 Task: Show line numbers in the grid overlay display.
Action: Mouse moved to (1294, 36)
Screenshot: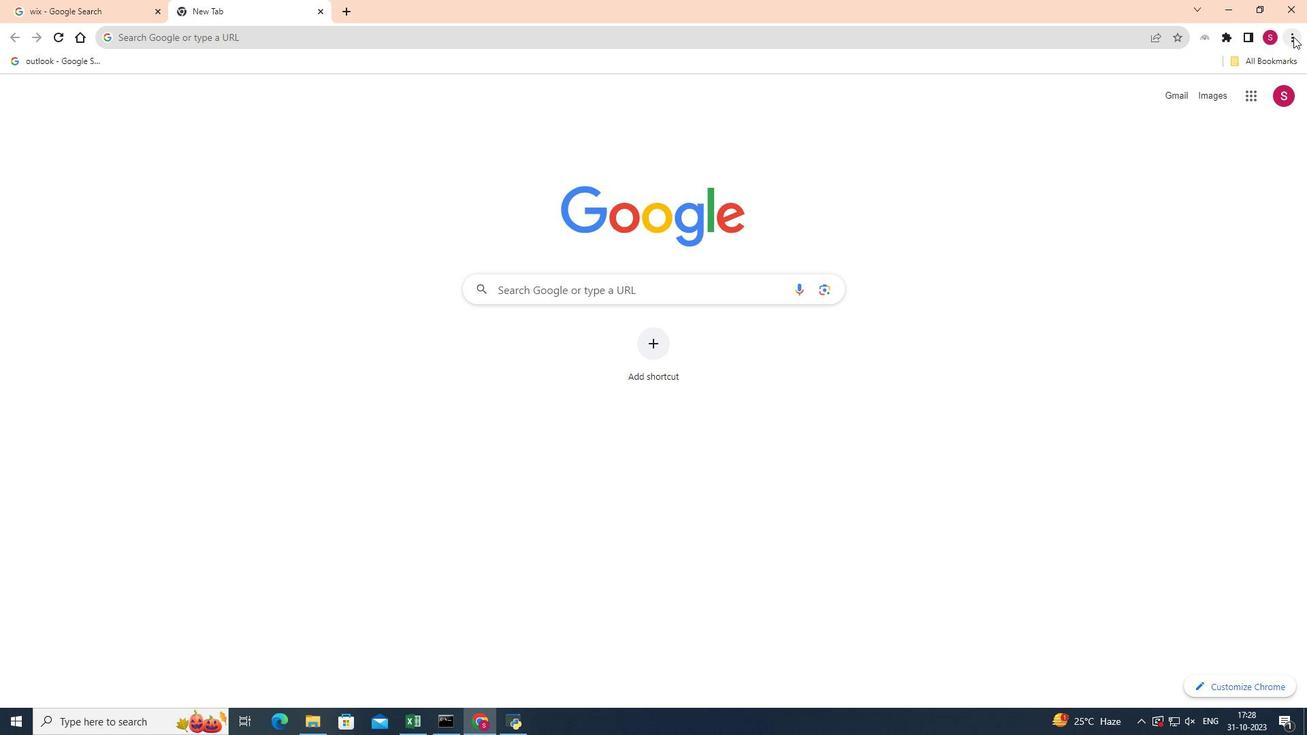 
Action: Mouse pressed left at (1294, 36)
Screenshot: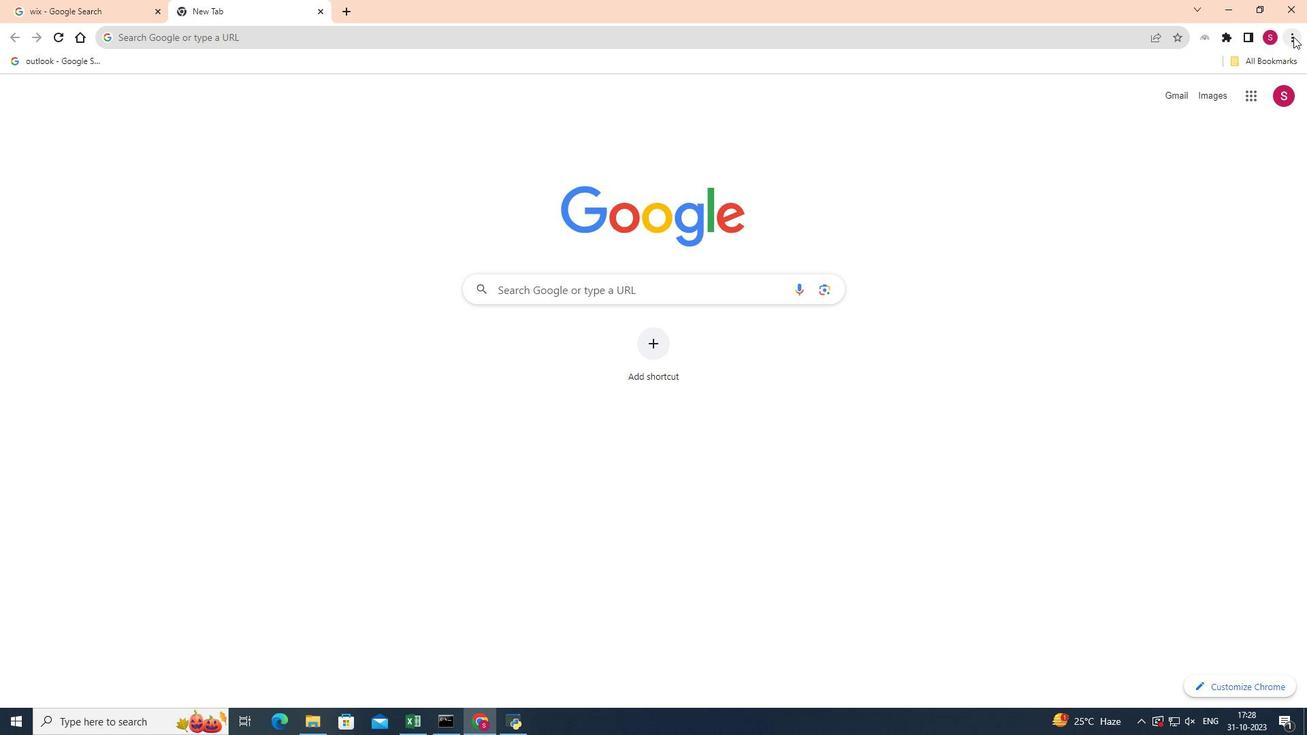 
Action: Mouse moved to (1167, 249)
Screenshot: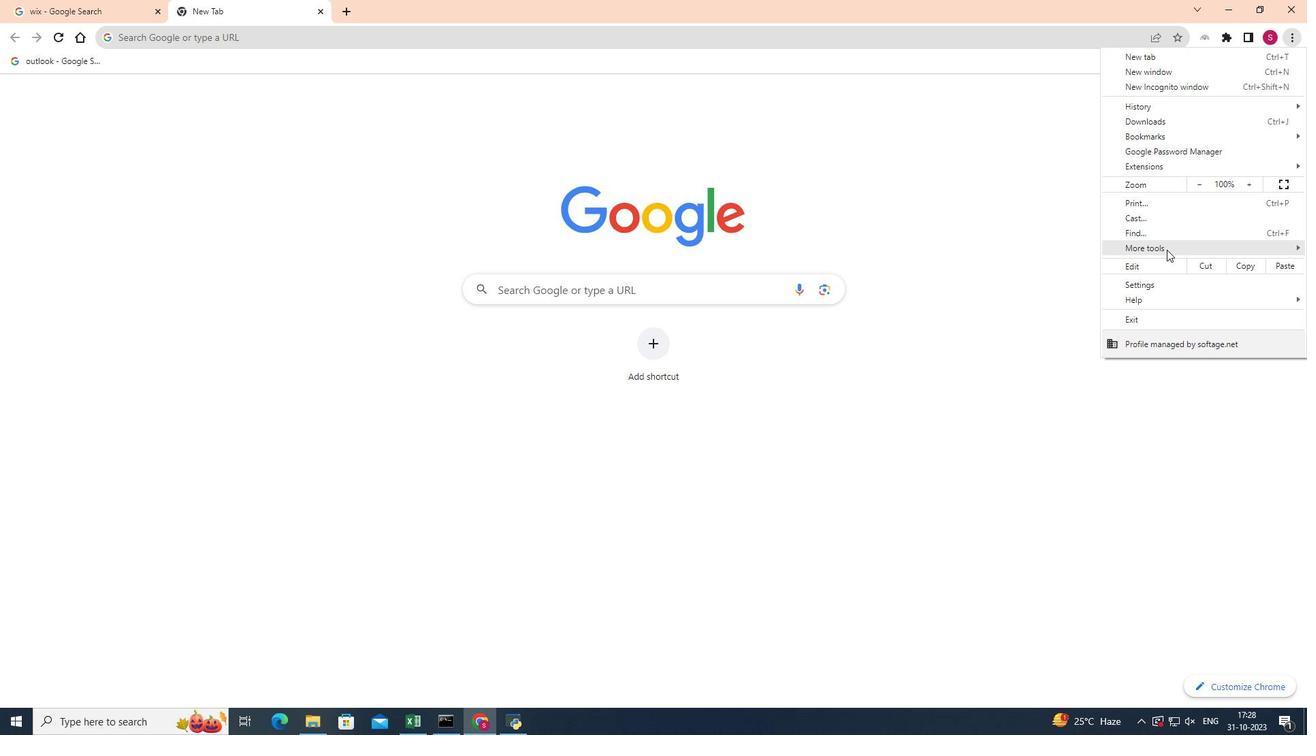 
Action: Mouse pressed left at (1167, 249)
Screenshot: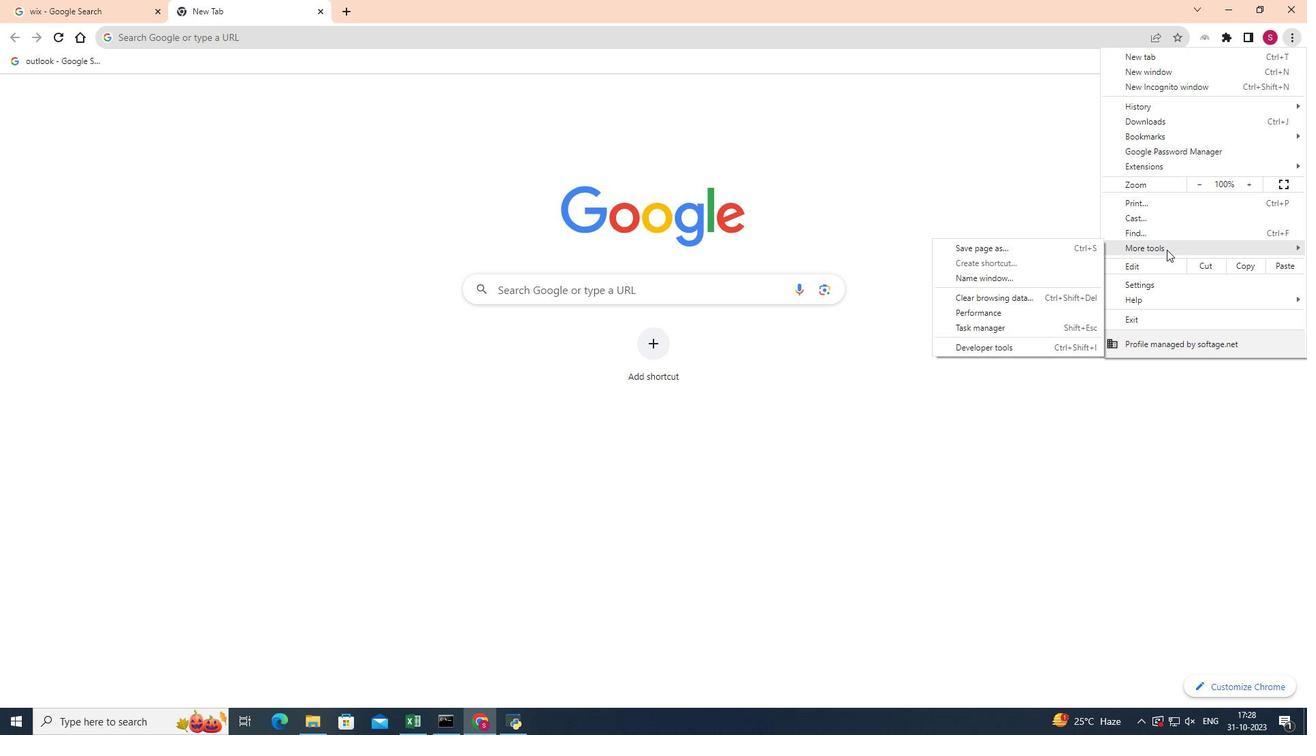 
Action: Mouse moved to (1005, 347)
Screenshot: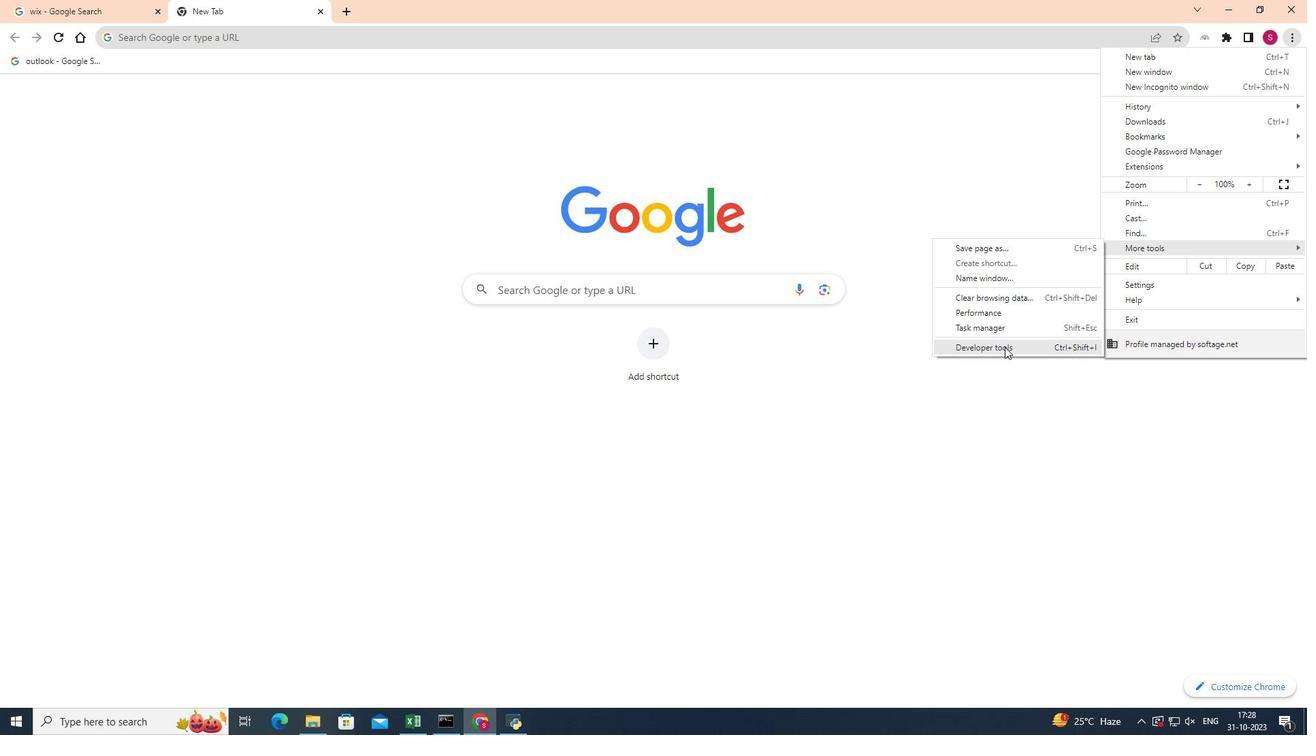 
Action: Mouse pressed left at (1005, 347)
Screenshot: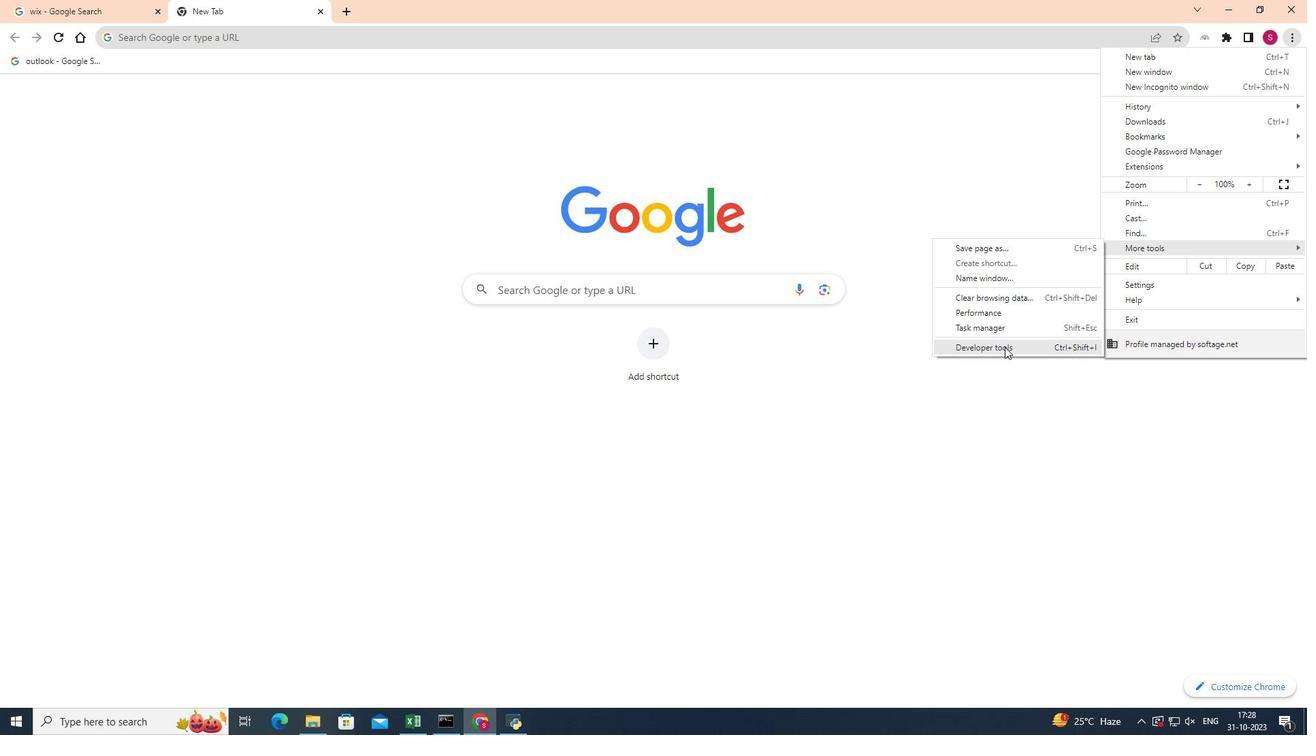 
Action: Mouse moved to (1041, 497)
Screenshot: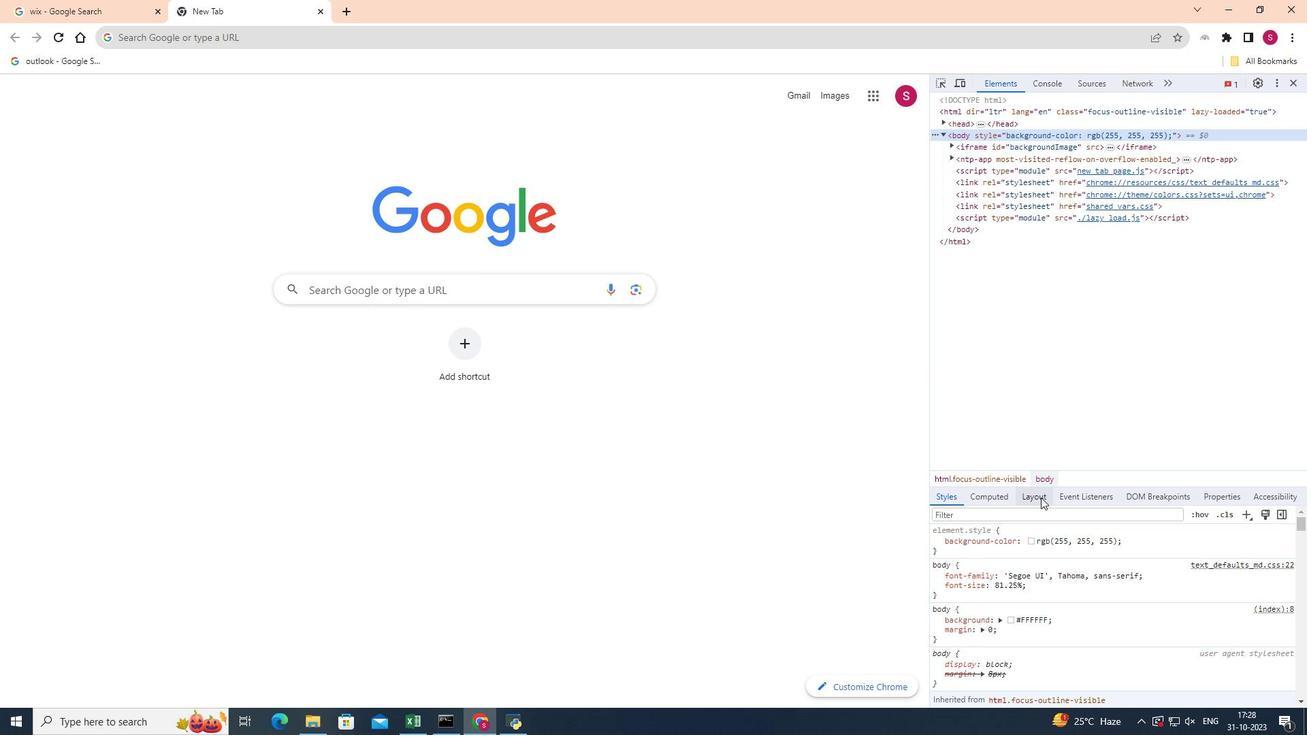 
Action: Mouse pressed left at (1041, 497)
Screenshot: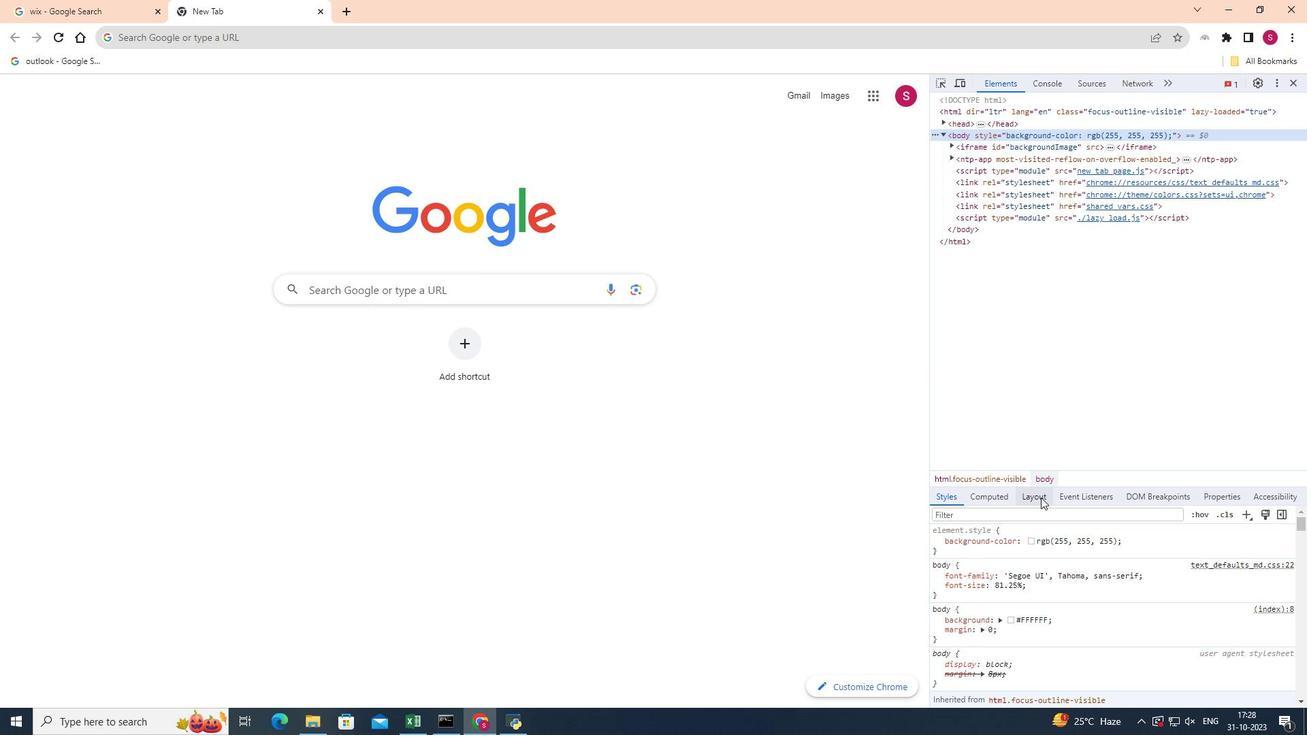 
Action: Mouse moved to (1039, 559)
Screenshot: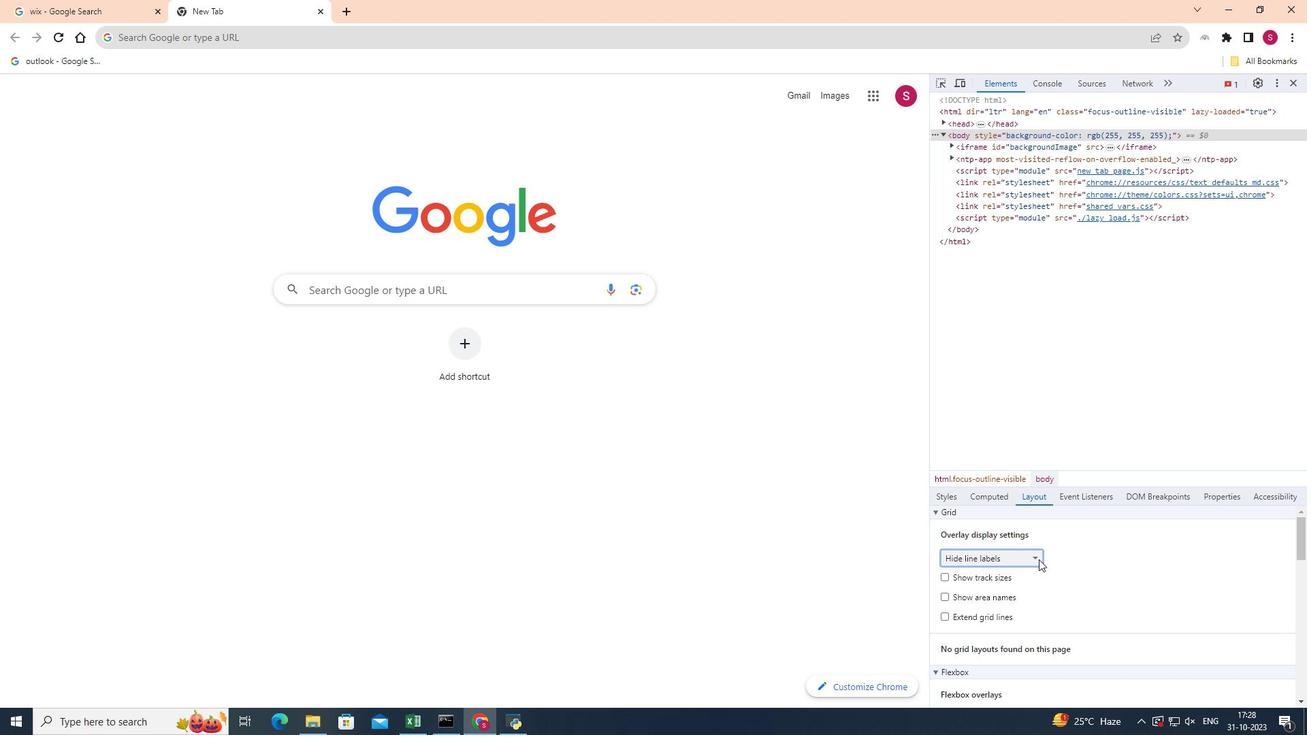 
Action: Mouse pressed left at (1039, 559)
Screenshot: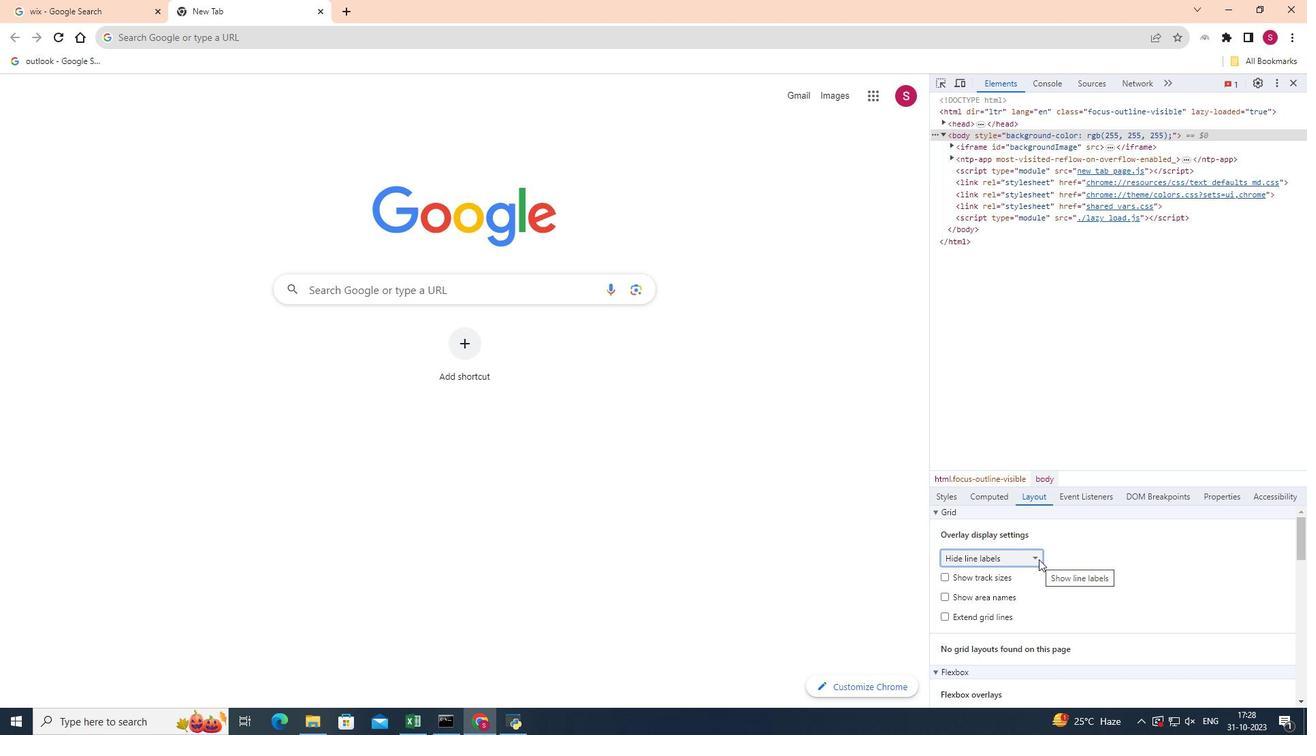 
Action: Mouse moved to (1012, 583)
Screenshot: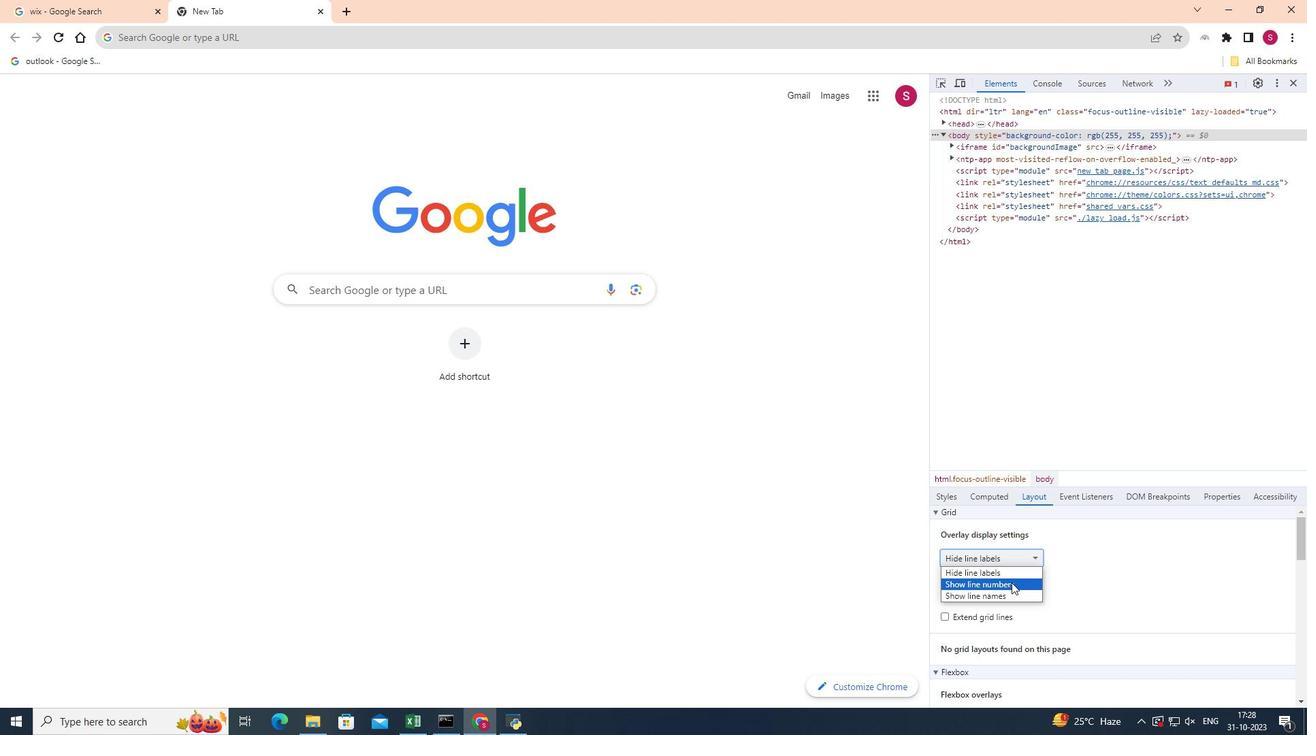 
Action: Mouse pressed left at (1012, 583)
Screenshot: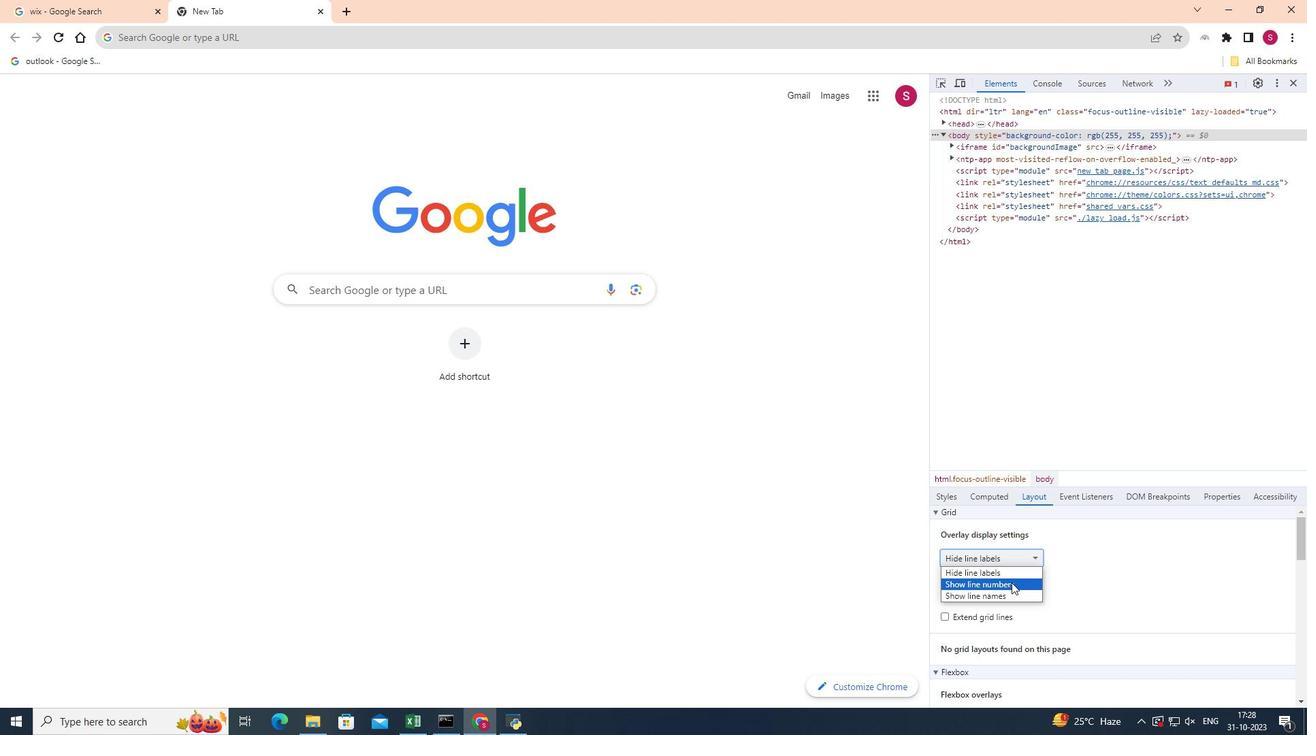 
Action: Mouse moved to (1133, 587)
Screenshot: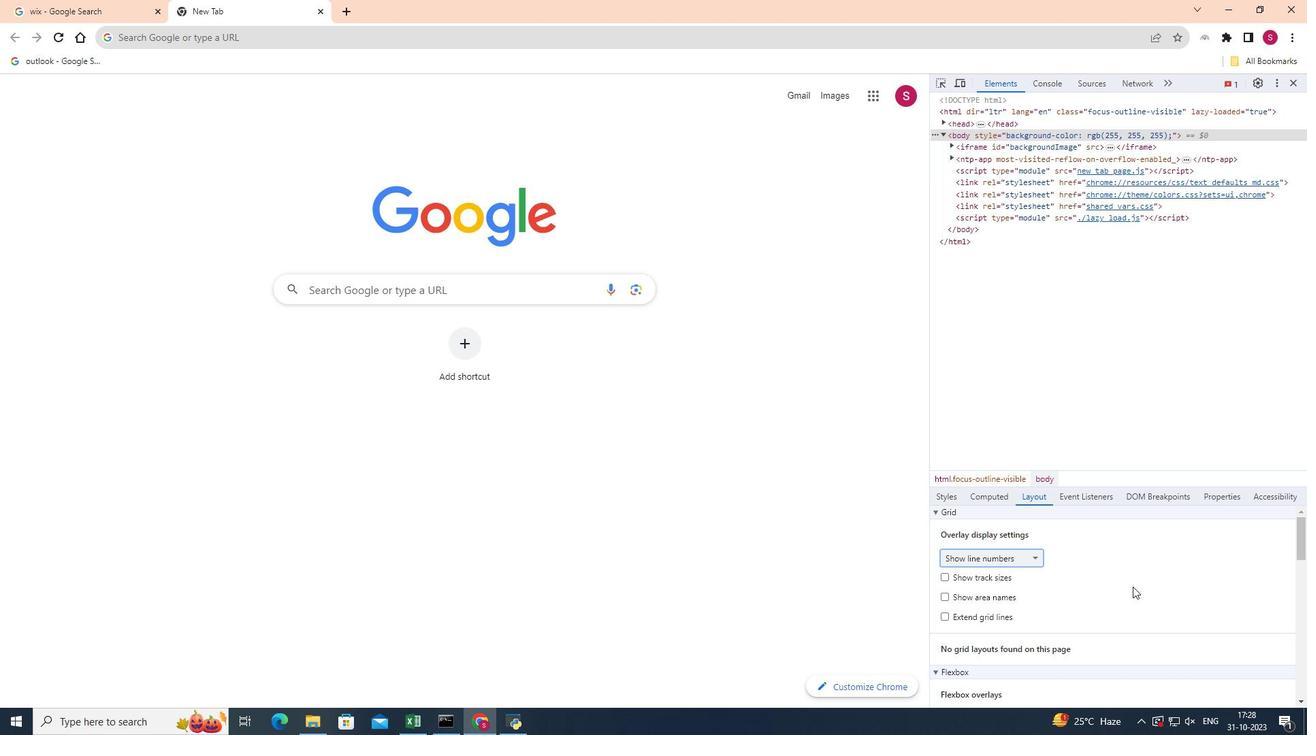 
